 Task: In the  document Maui.epub Share this file with 'softage.8@softage.net' Check 'Vision History' View the  non- printing characters
Action: Mouse moved to (261, 321)
Screenshot: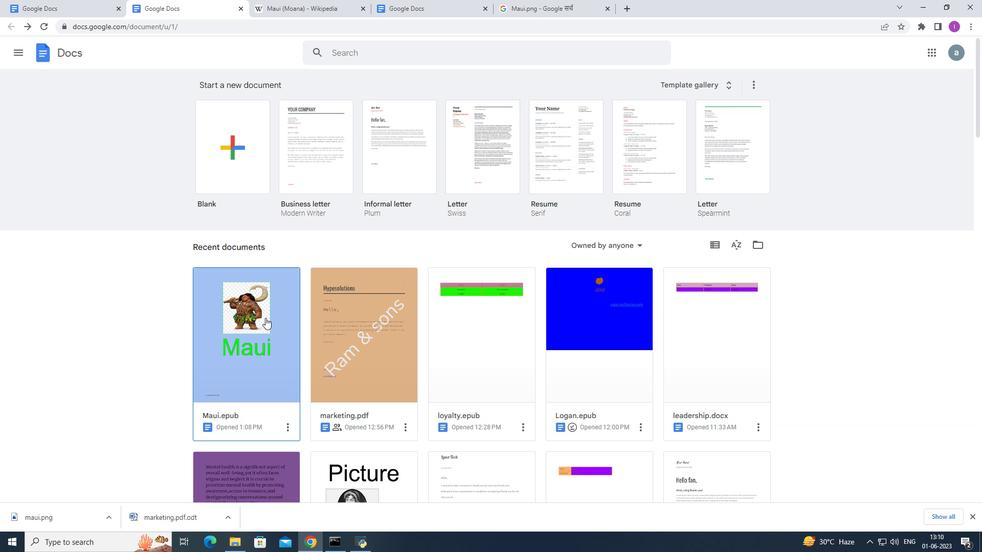 
Action: Mouse pressed left at (261, 321)
Screenshot: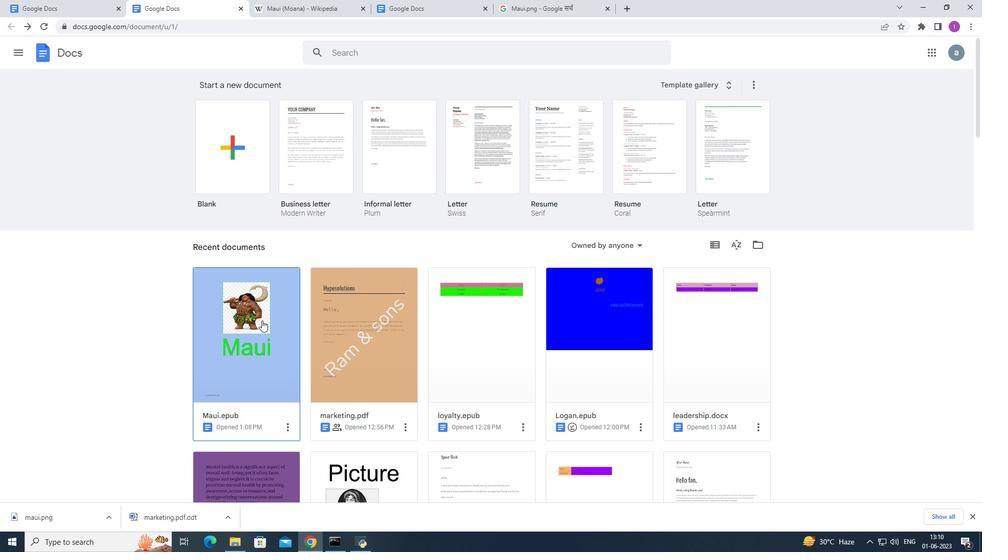 
Action: Mouse moved to (33, 58)
Screenshot: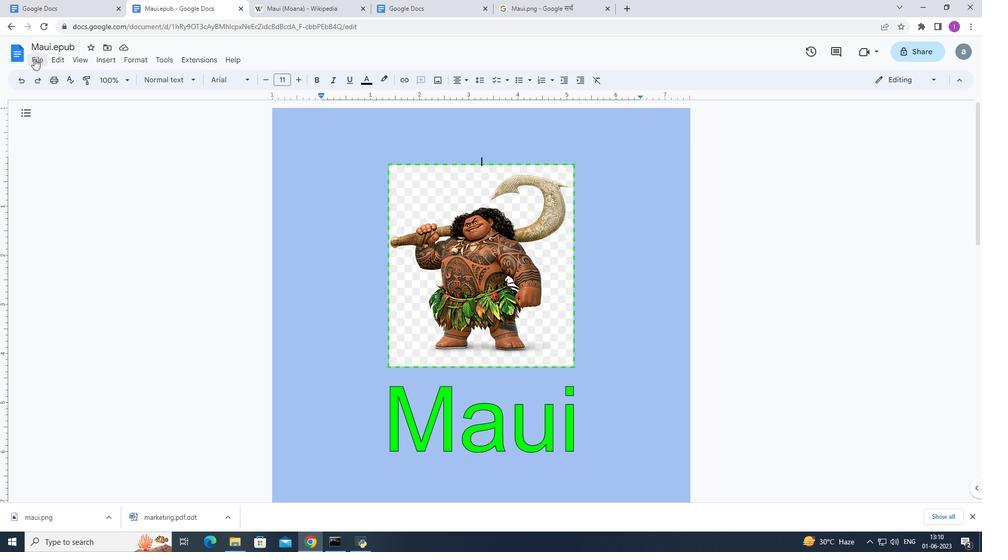 
Action: Mouse pressed left at (33, 58)
Screenshot: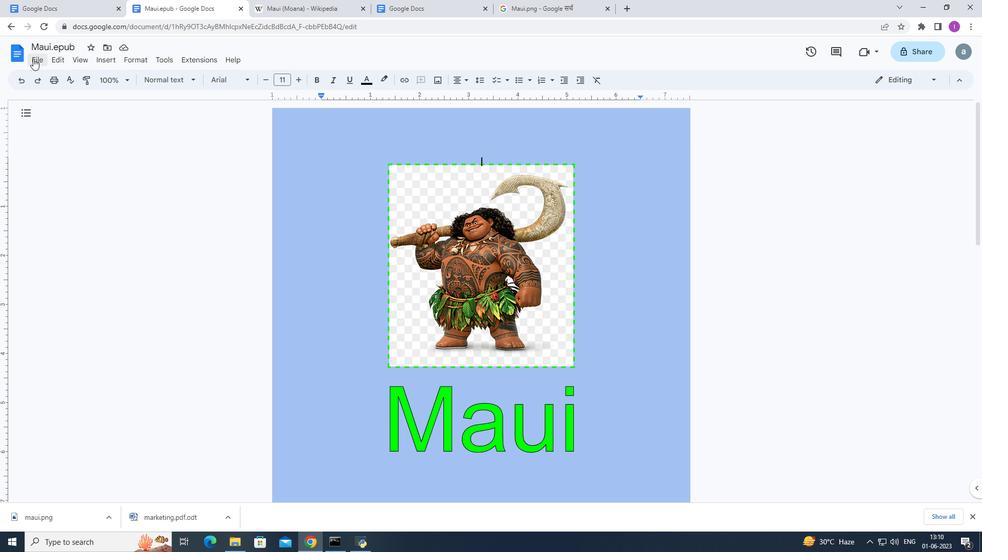 
Action: Mouse moved to (69, 134)
Screenshot: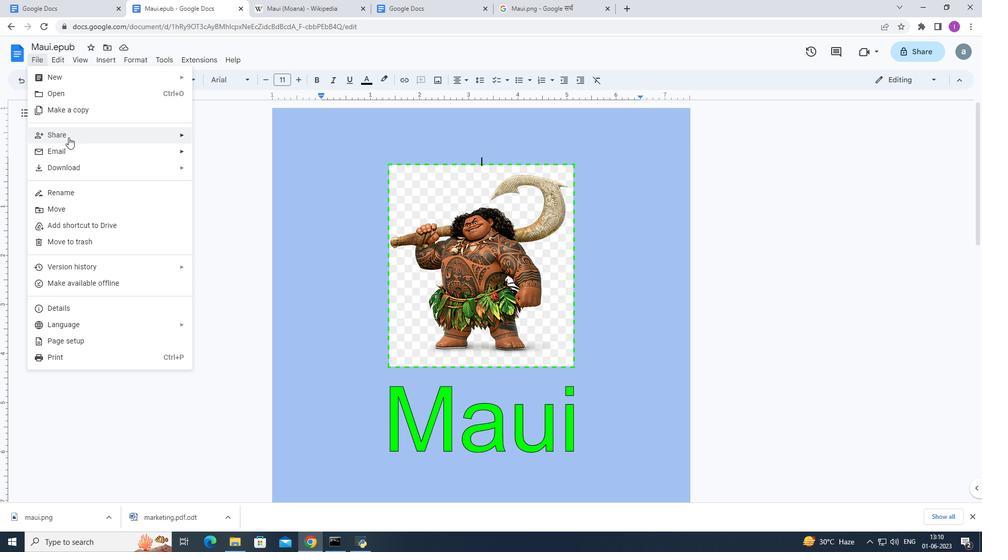 
Action: Mouse pressed left at (69, 134)
Screenshot: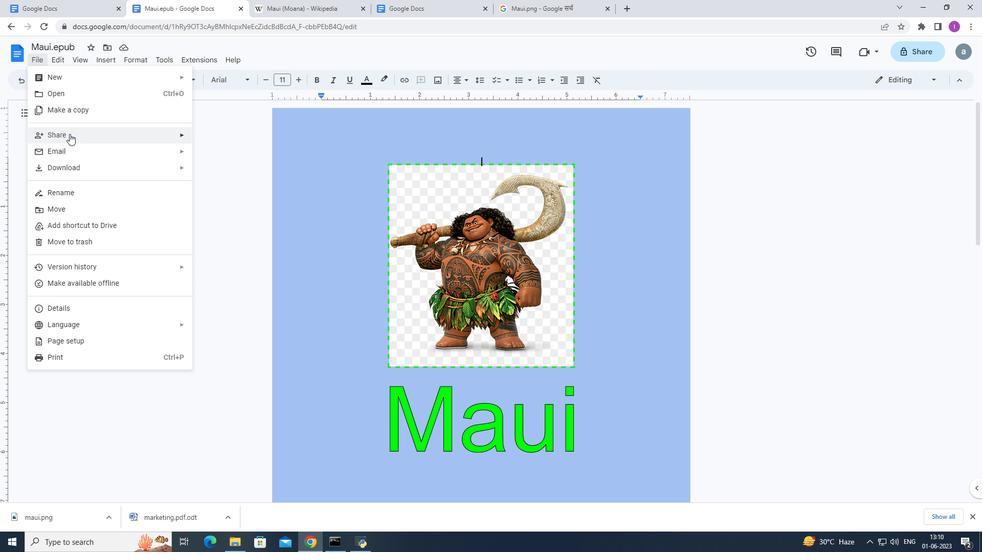 
Action: Mouse moved to (221, 136)
Screenshot: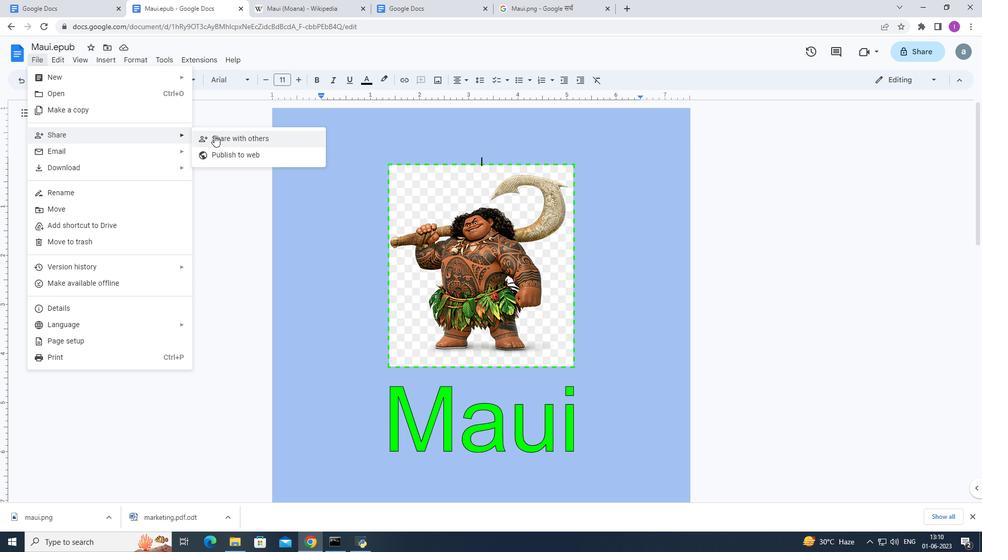 
Action: Mouse pressed left at (221, 136)
Screenshot: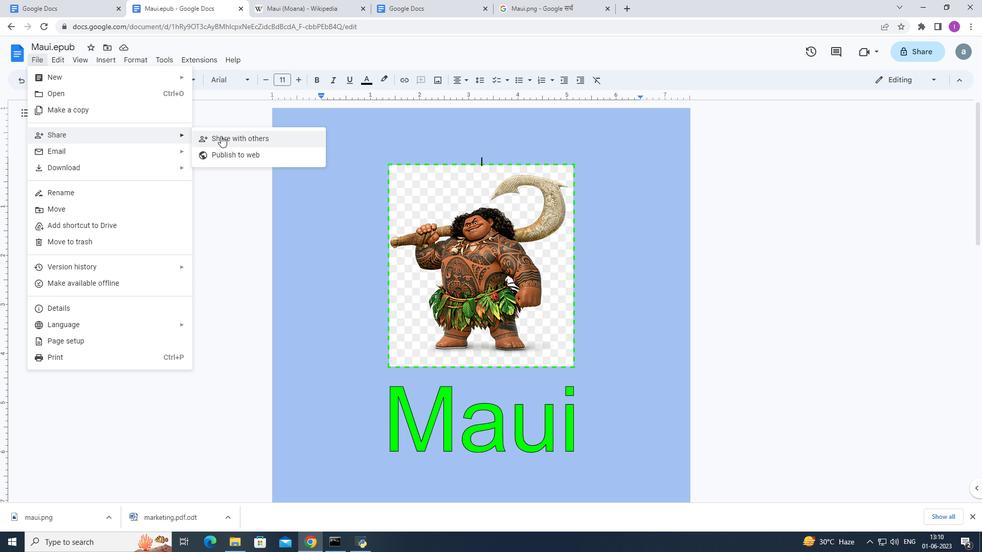 
Action: Mouse moved to (450, 211)
Screenshot: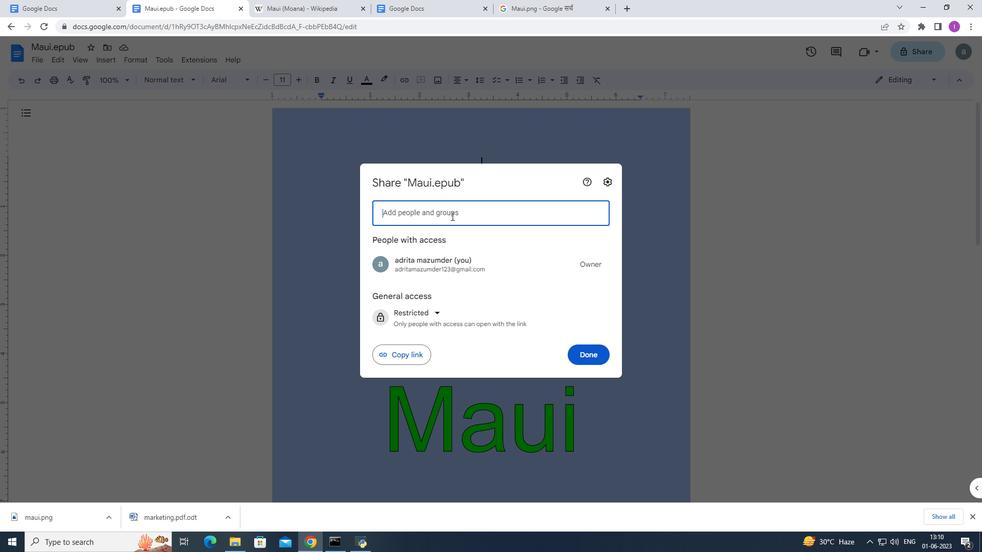 
Action: Mouse pressed left at (450, 211)
Screenshot: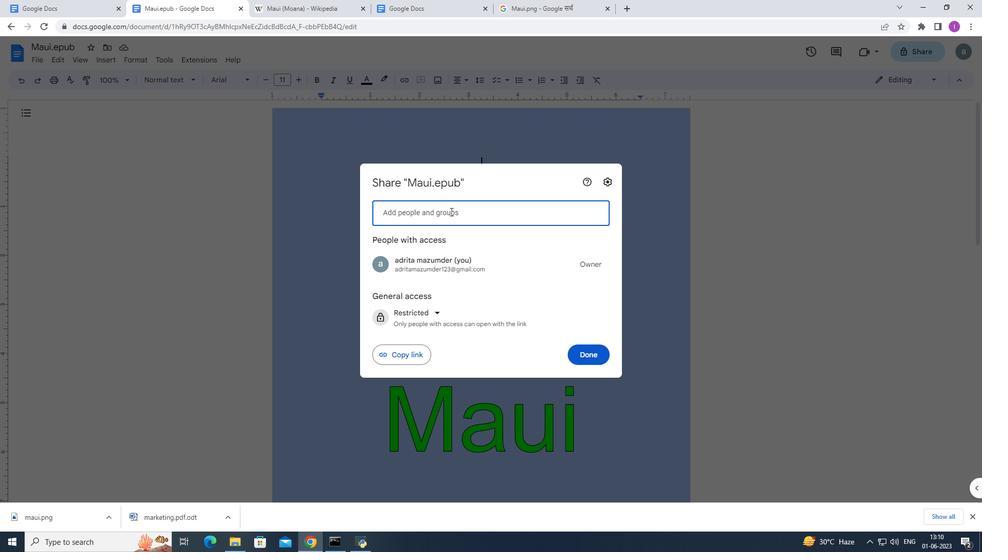 
Action: Key pressed softage
Screenshot: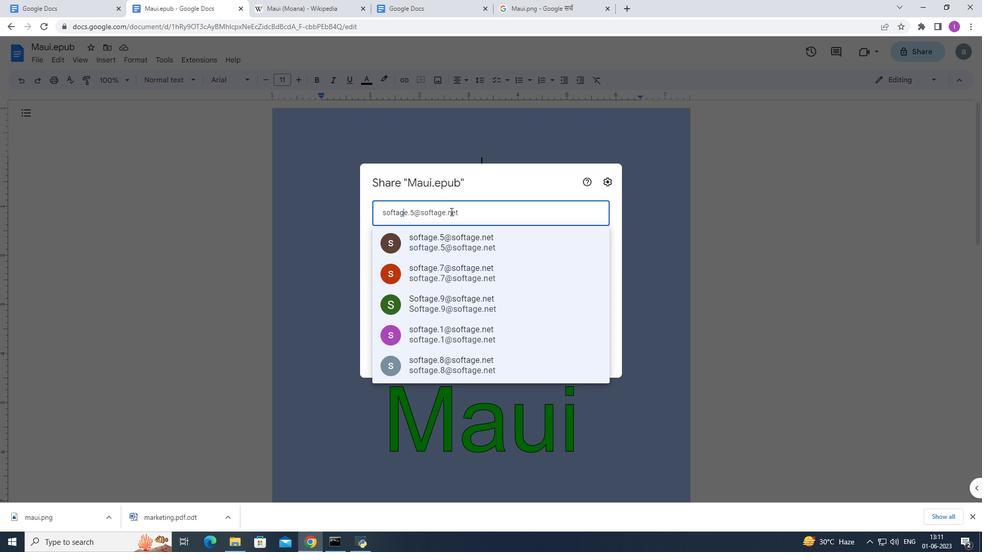 
Action: Mouse moved to (474, 364)
Screenshot: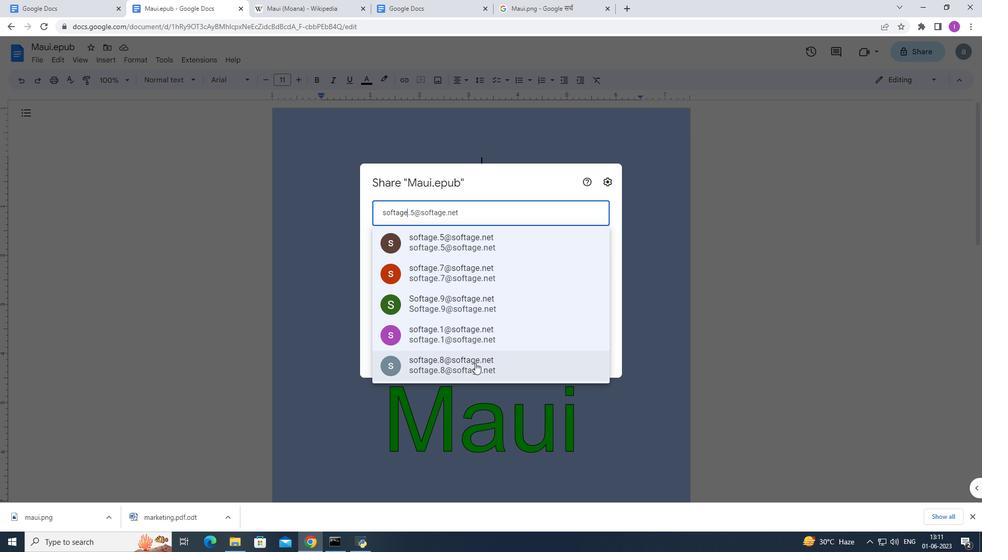 
Action: Mouse pressed left at (474, 364)
Screenshot: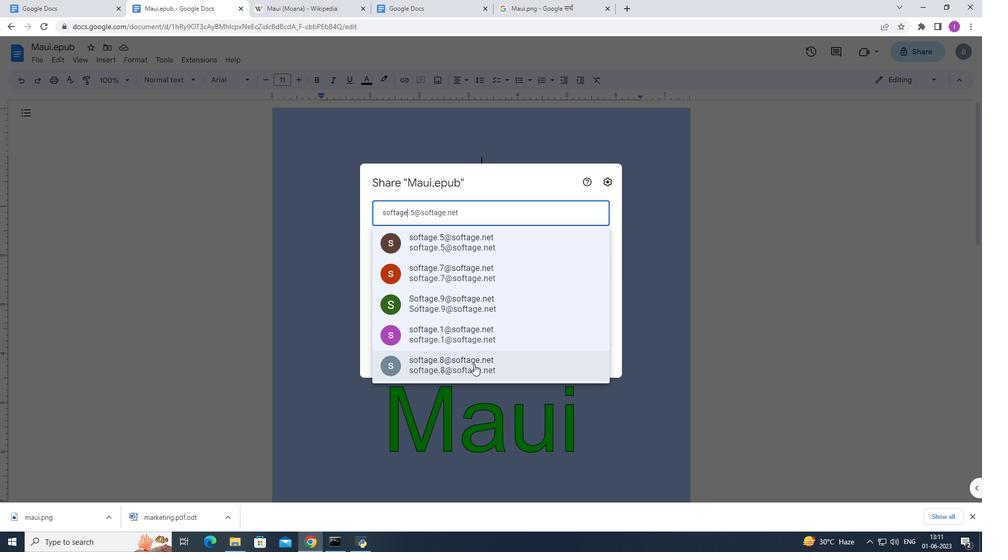
Action: Mouse moved to (580, 338)
Screenshot: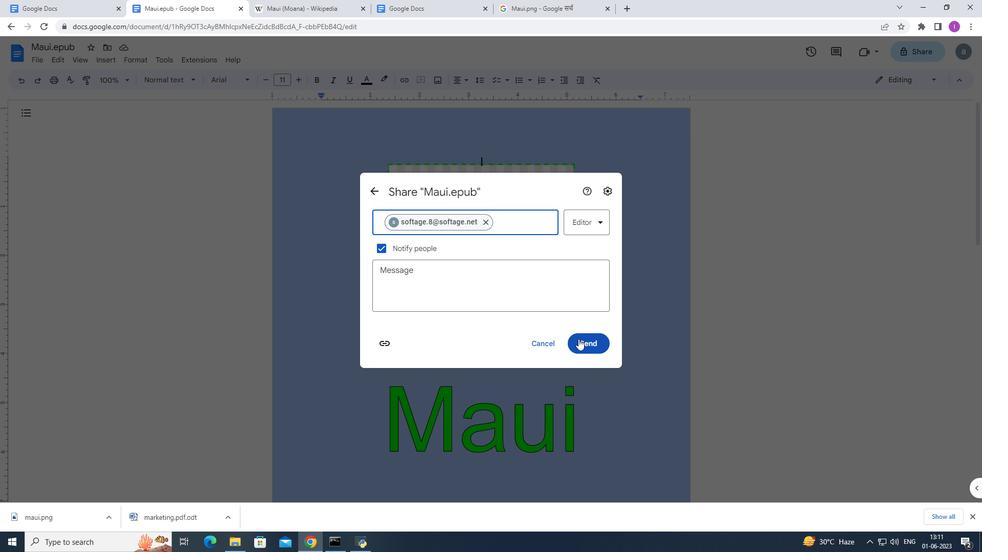 
Action: Mouse pressed left at (580, 338)
Screenshot: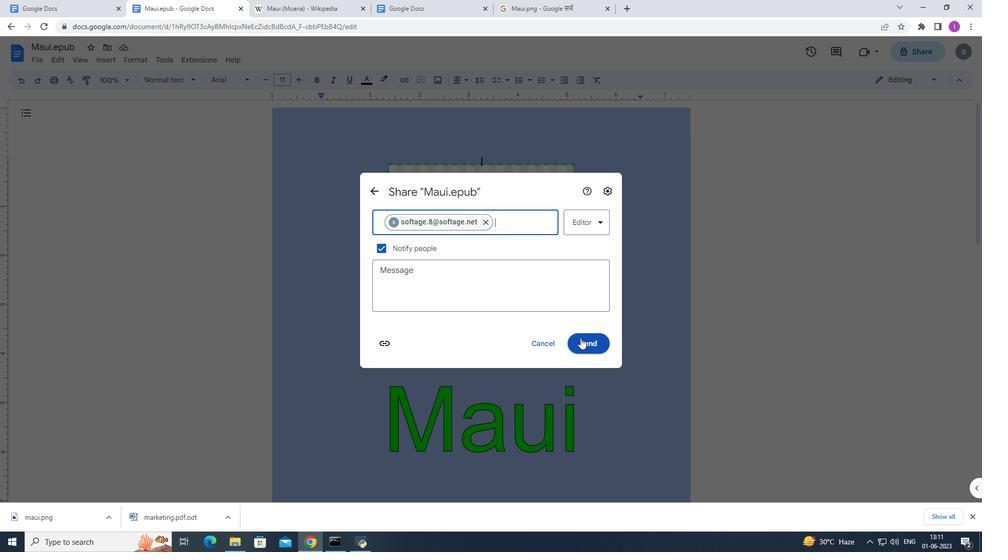 
Action: Mouse moved to (74, 58)
Screenshot: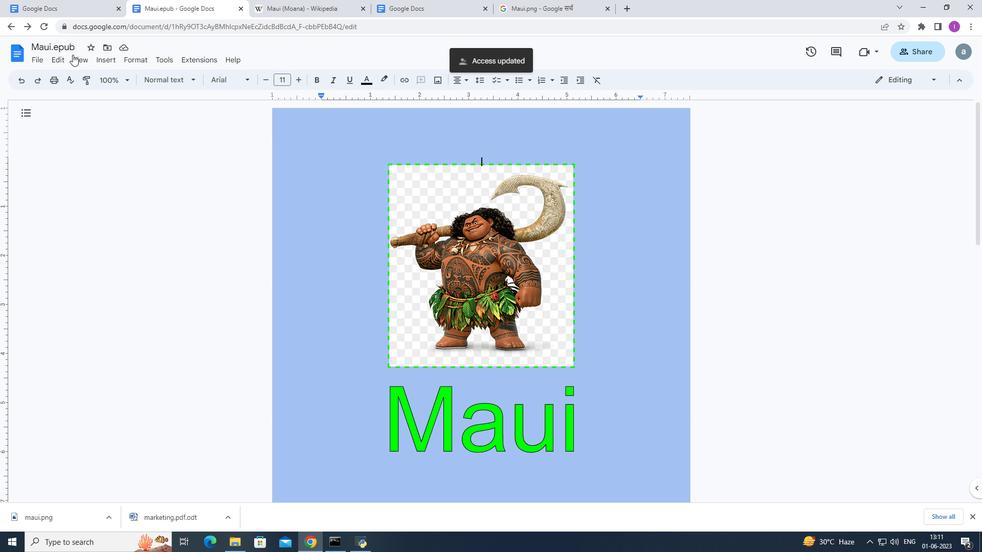 
Action: Mouse pressed left at (74, 58)
Screenshot: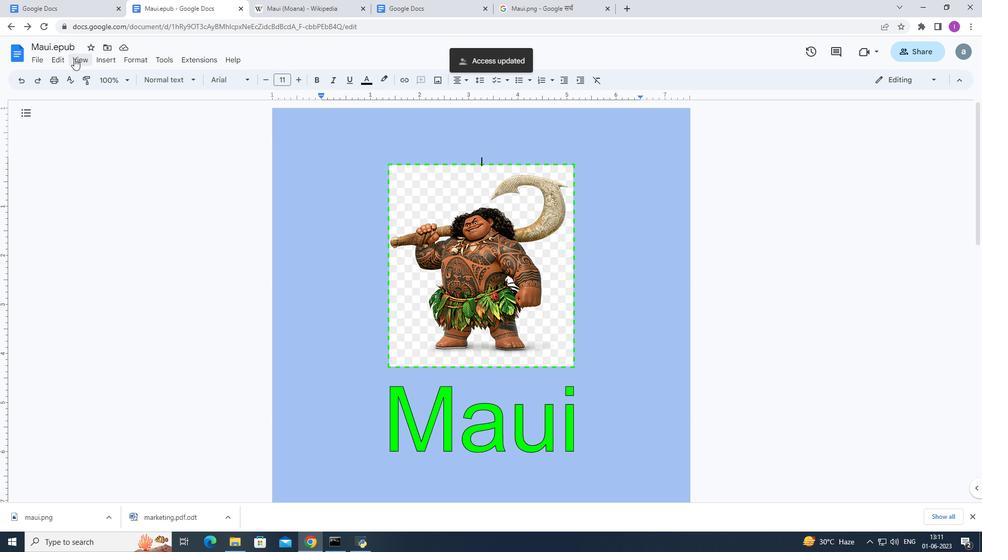 
Action: Mouse moved to (170, 166)
Screenshot: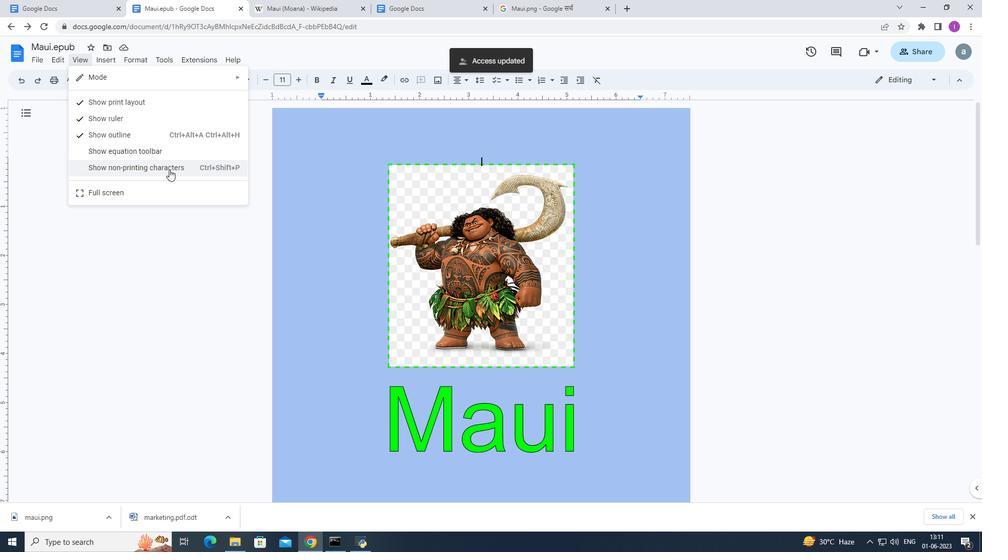 
Action: Mouse pressed left at (170, 166)
Screenshot: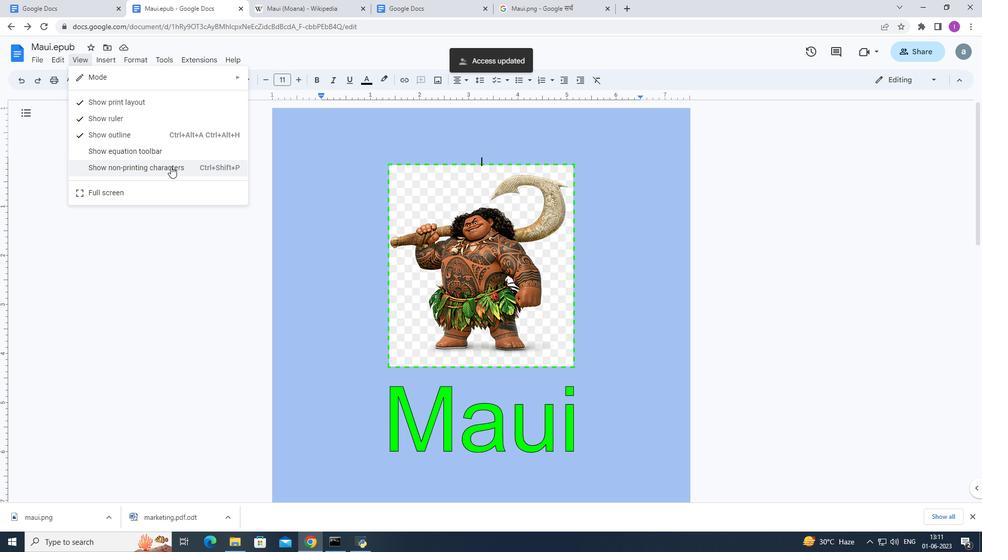 
Action: Mouse moved to (34, 59)
Screenshot: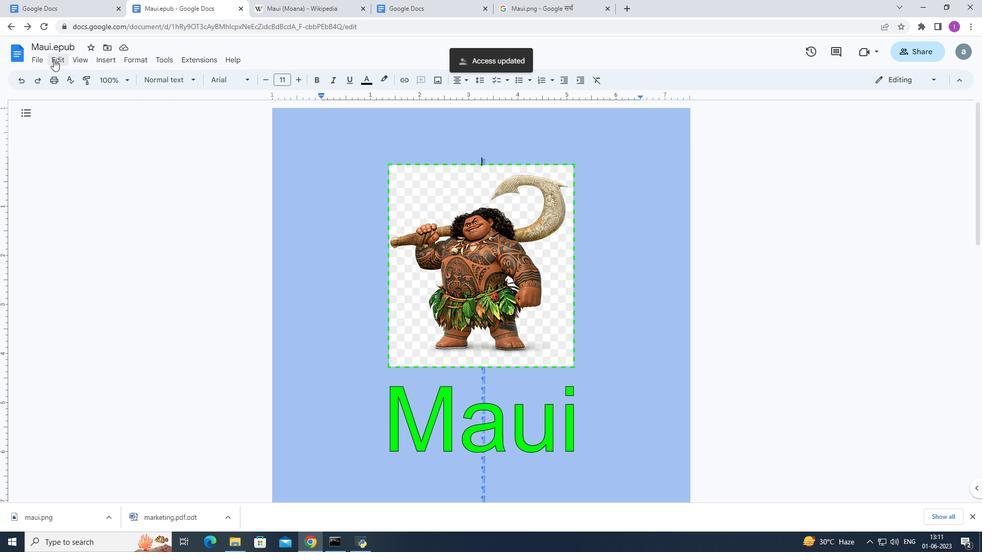 
Action: Mouse pressed left at (34, 59)
Screenshot: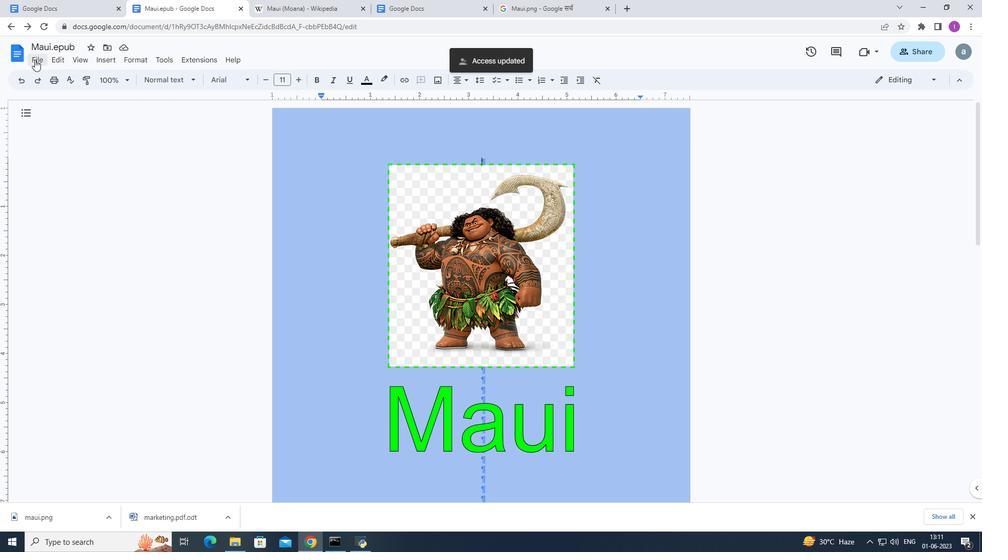 
Action: Mouse moved to (219, 288)
Screenshot: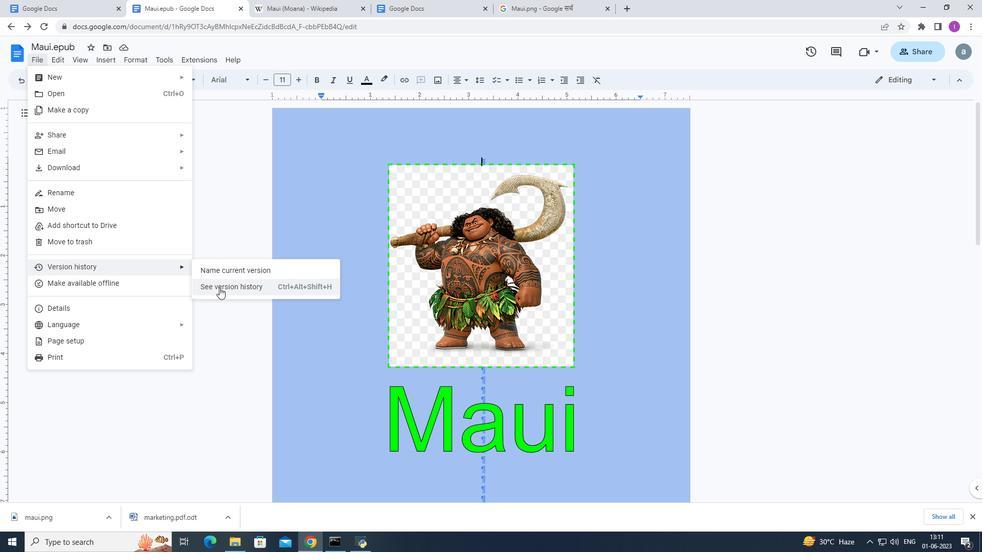 
Action: Mouse pressed left at (219, 288)
Screenshot: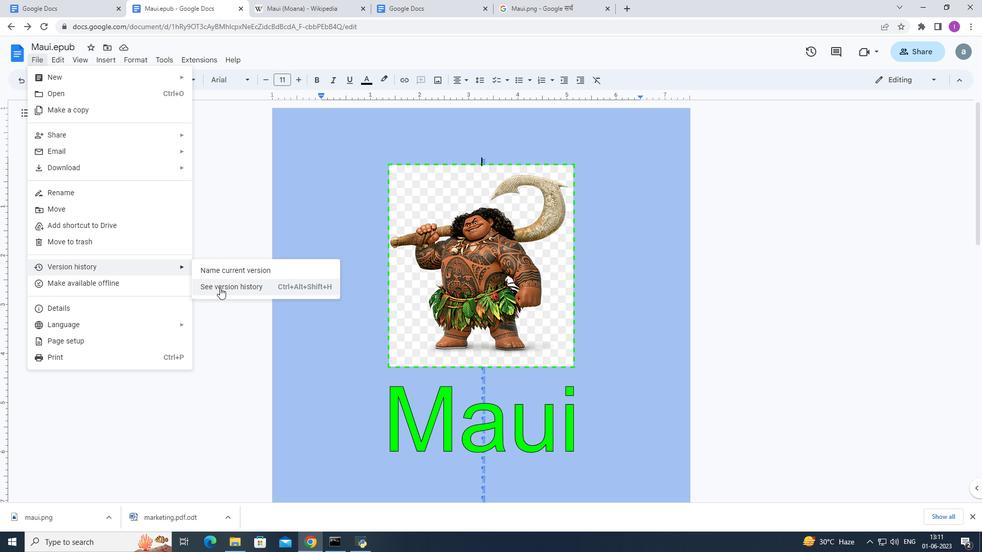 
Action: Mouse moved to (667, 275)
Screenshot: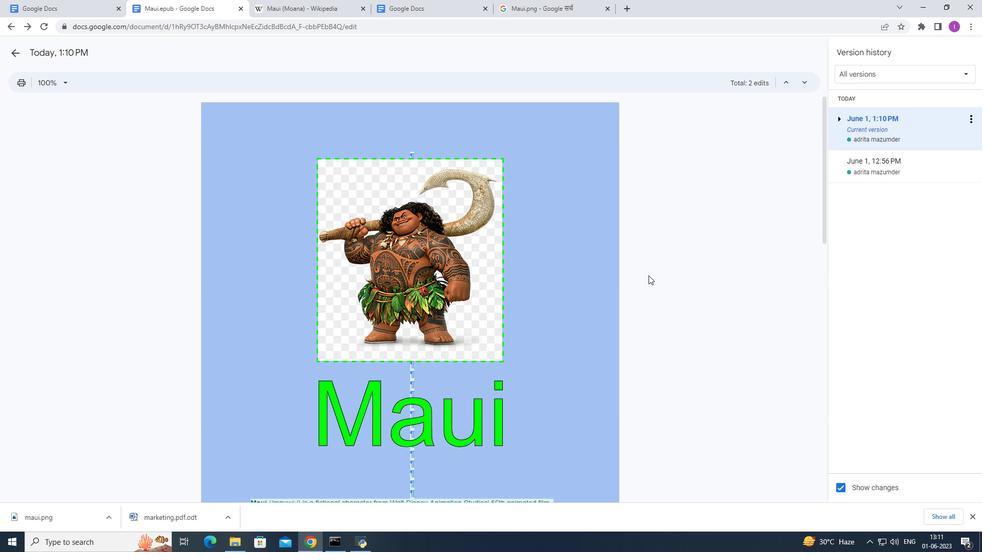 
Action: Mouse scrolled (667, 276) with delta (0, 0)
Screenshot: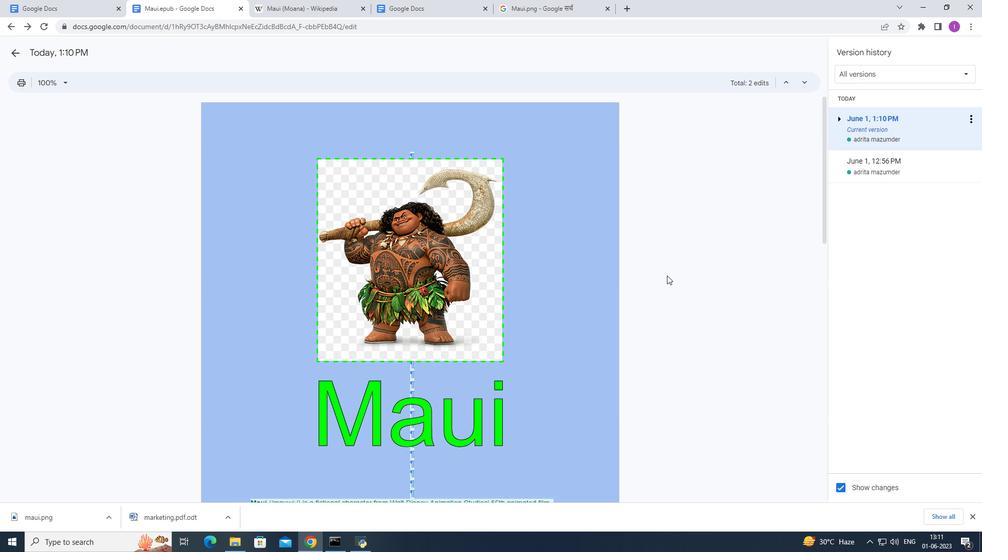 
Action: Mouse scrolled (667, 275) with delta (0, 0)
Screenshot: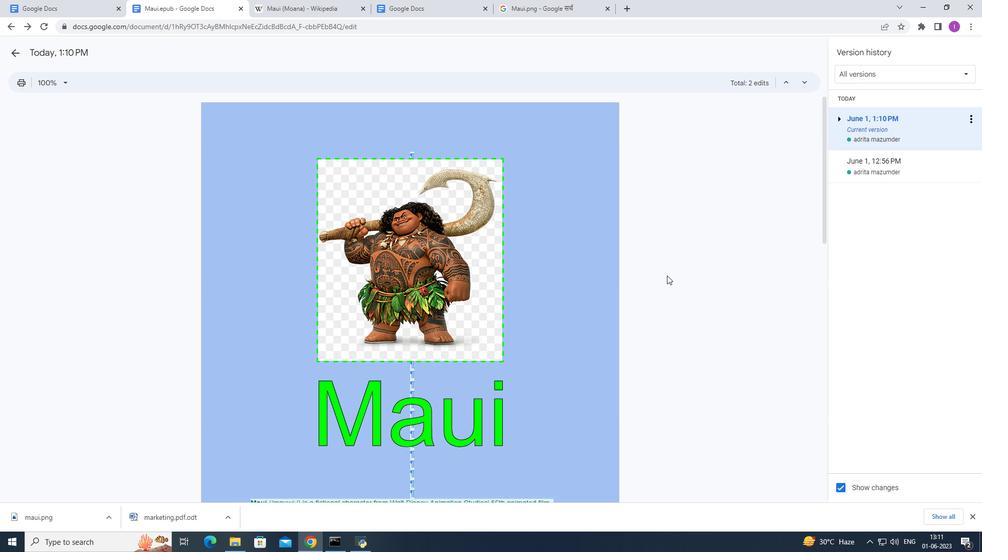 
Action: Mouse scrolled (667, 275) with delta (0, 0)
Screenshot: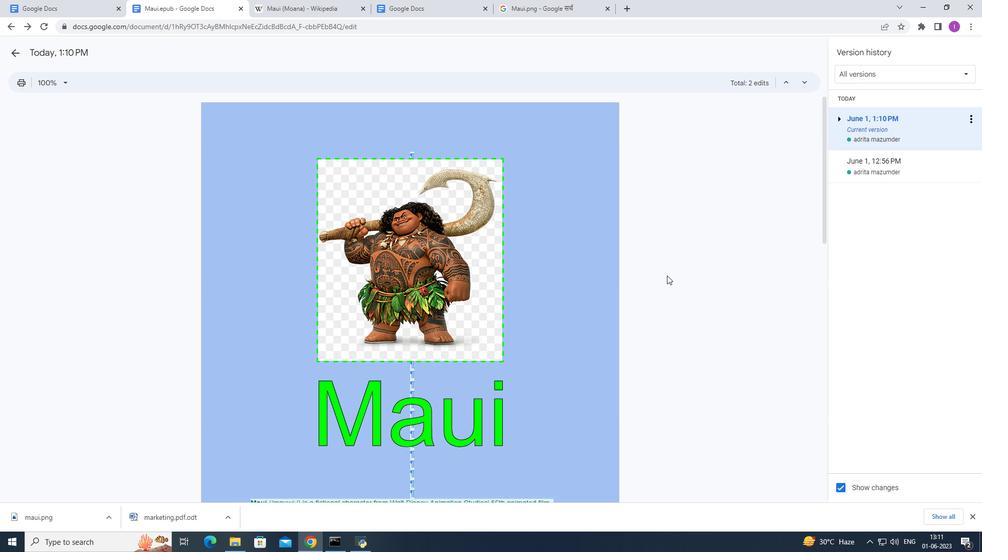 
Action: Mouse scrolled (667, 275) with delta (0, 0)
Screenshot: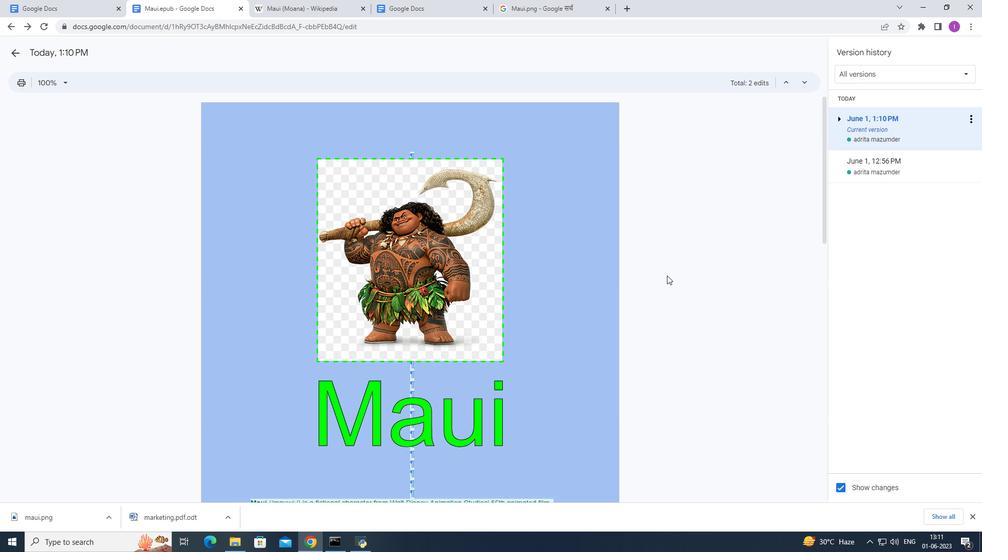 
Action: Mouse scrolled (667, 275) with delta (0, 0)
Screenshot: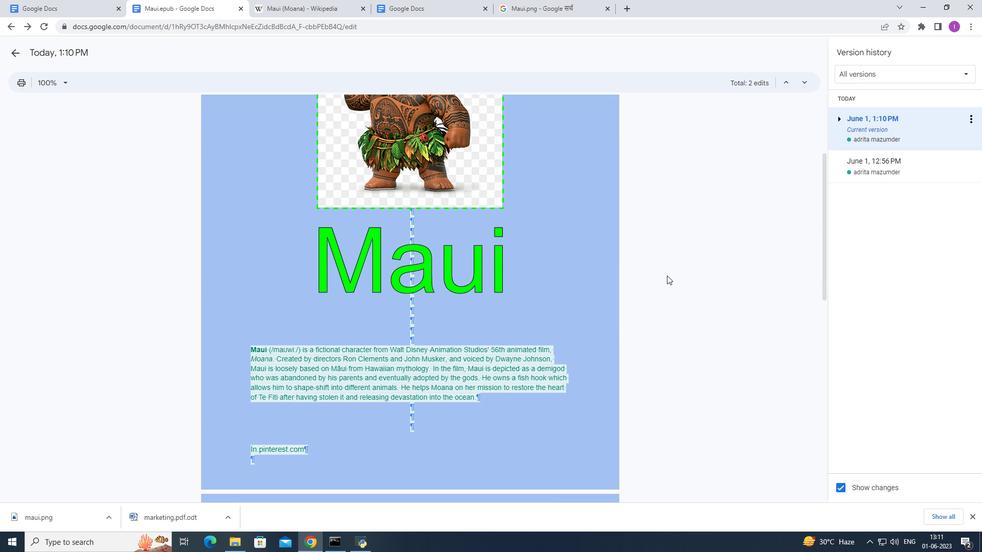 
Action: Mouse scrolled (667, 275) with delta (0, 0)
Screenshot: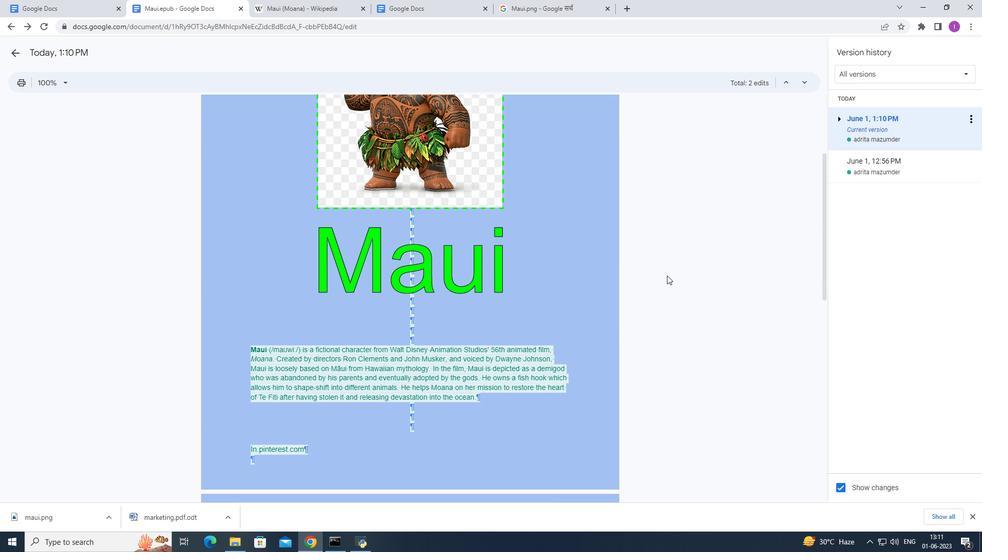 
Action: Mouse scrolled (667, 275) with delta (0, 0)
Screenshot: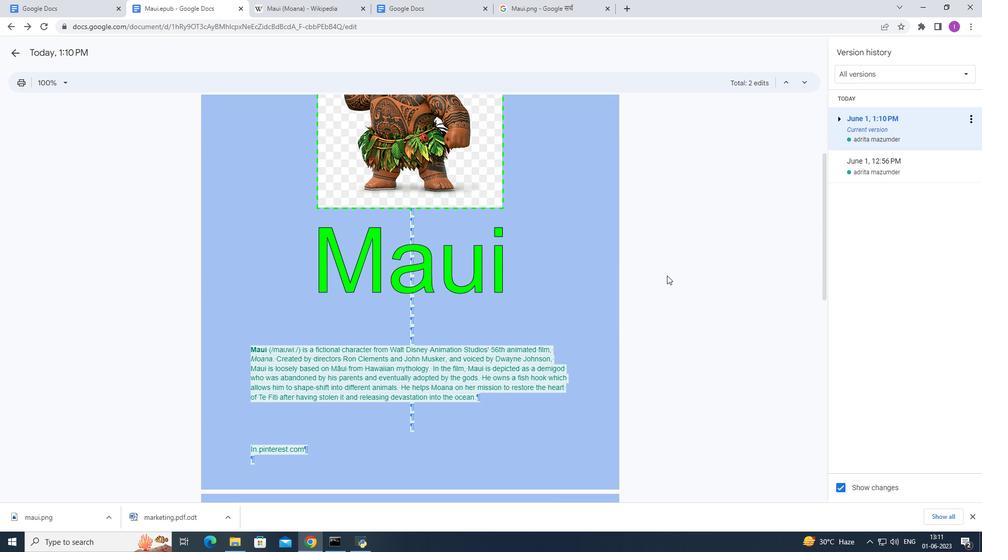 
Action: Mouse scrolled (667, 275) with delta (0, 0)
Screenshot: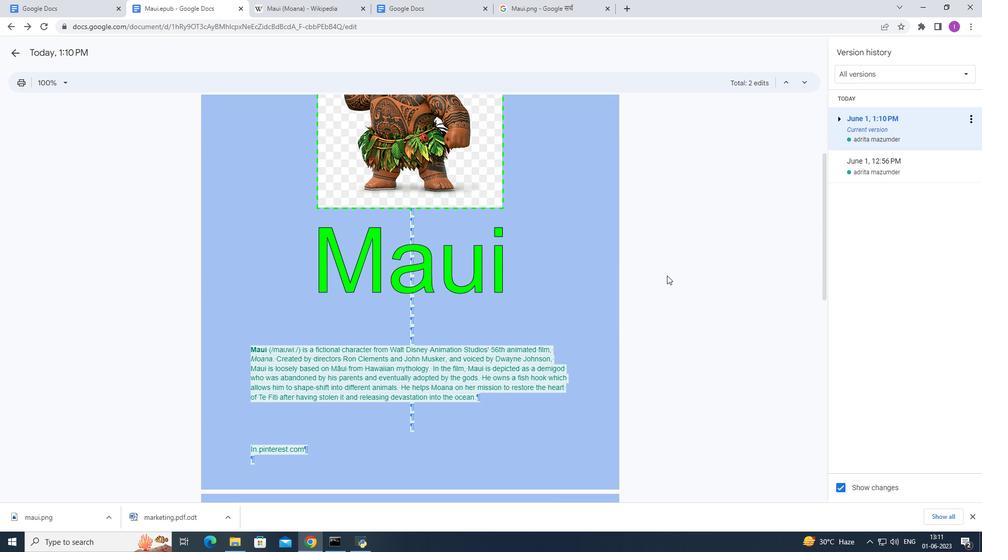 
Action: Mouse scrolled (667, 275) with delta (0, 0)
Screenshot: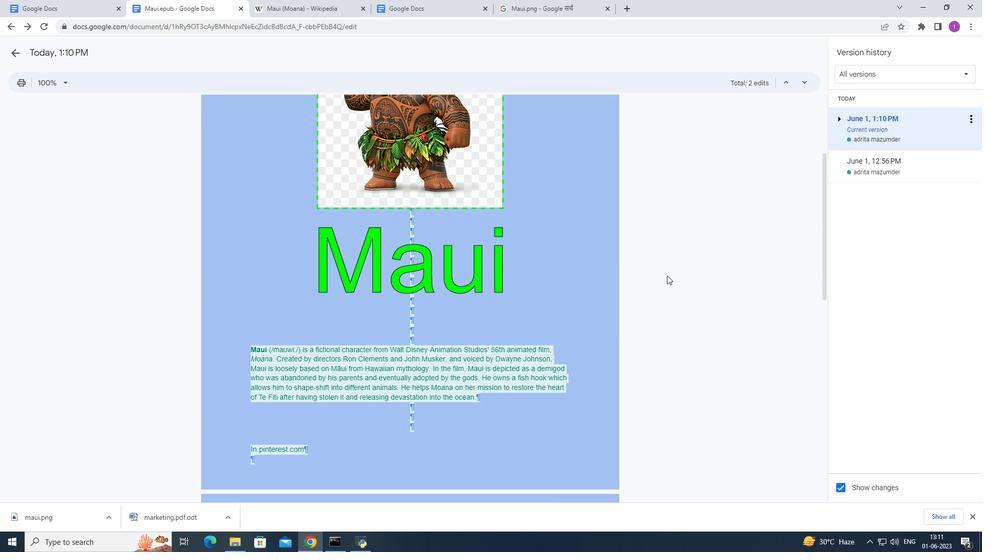 
Action: Mouse scrolled (667, 275) with delta (0, 0)
Screenshot: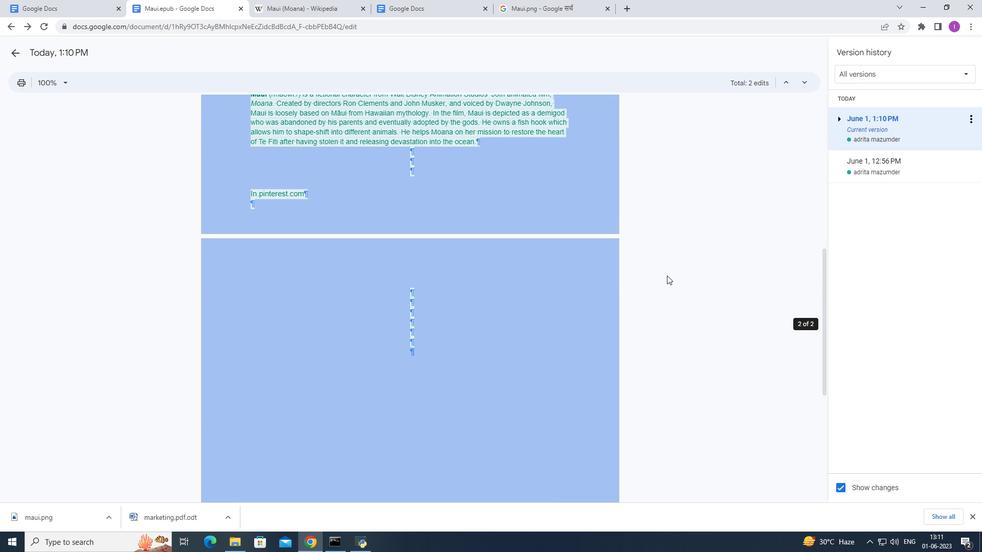 
Action: Mouse scrolled (667, 275) with delta (0, 0)
Screenshot: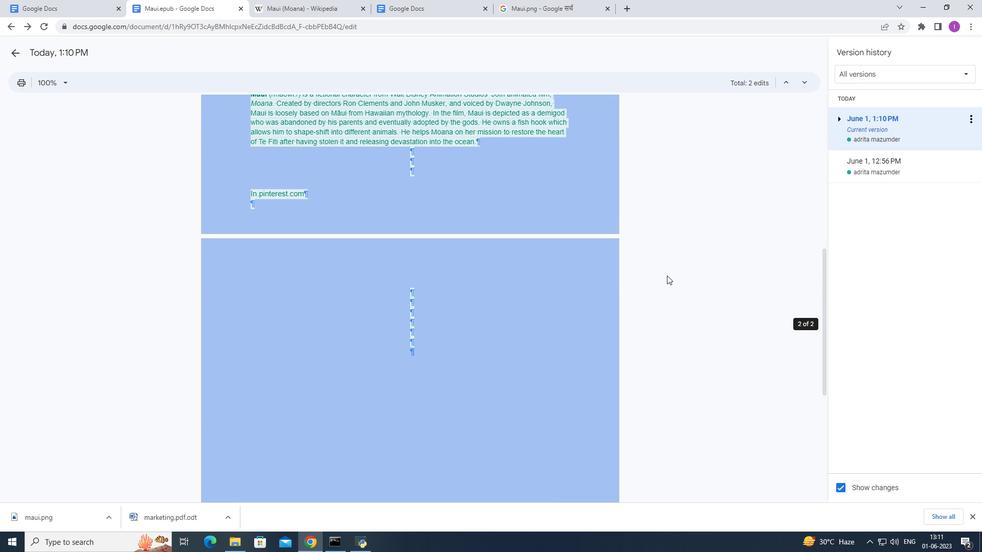 
Action: Mouse scrolled (667, 275) with delta (0, 0)
Screenshot: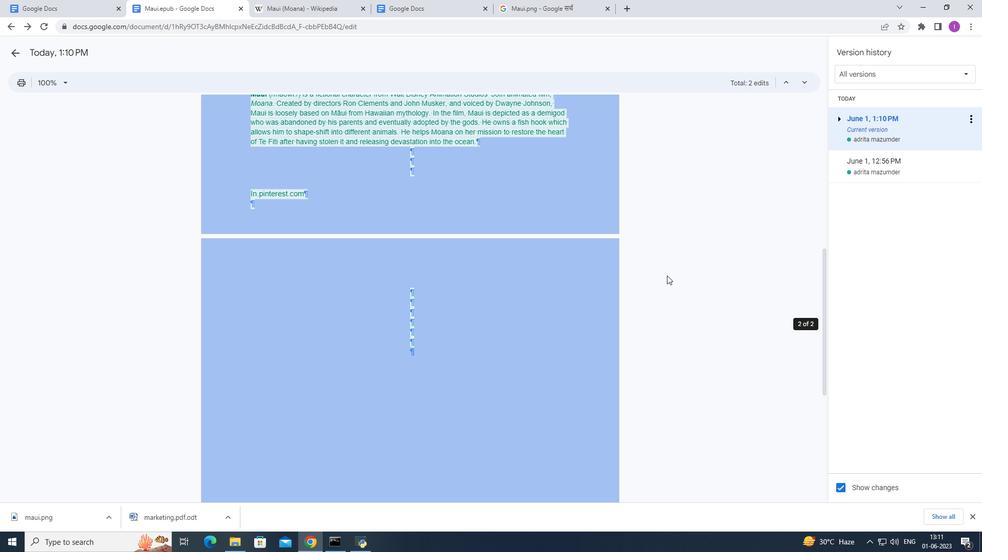 
Action: Mouse scrolled (667, 276) with delta (0, 0)
Screenshot: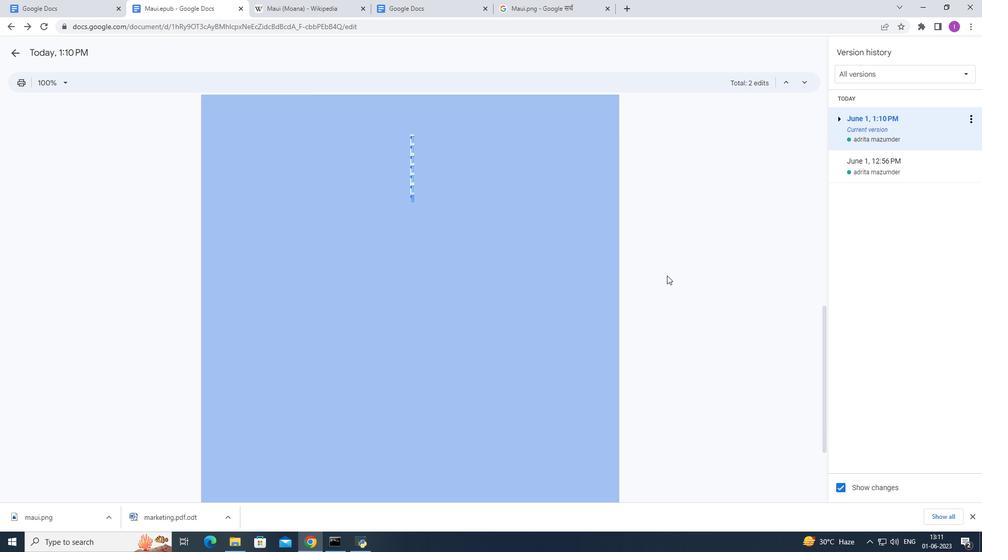 
Action: Mouse scrolled (667, 276) with delta (0, 0)
Screenshot: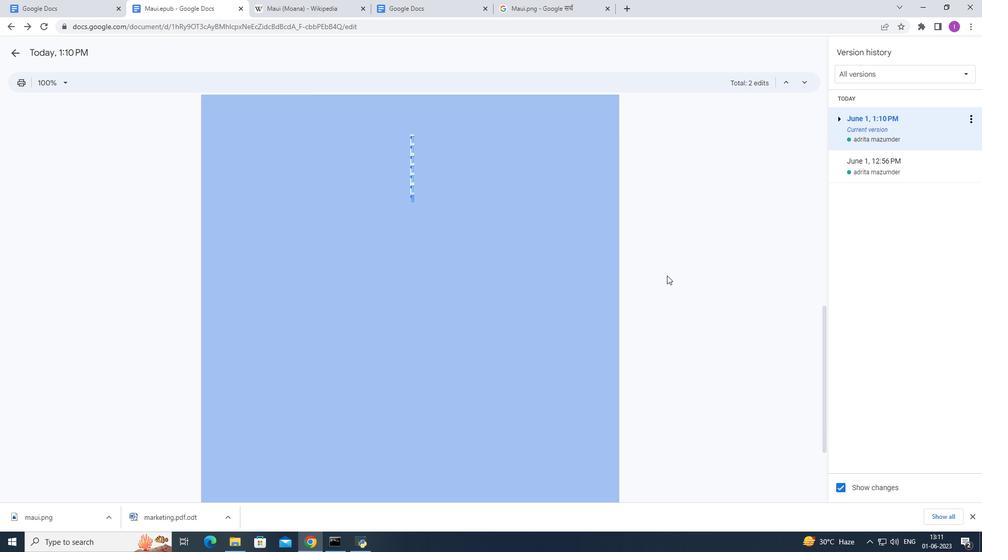 
Action: Mouse scrolled (667, 276) with delta (0, 0)
Screenshot: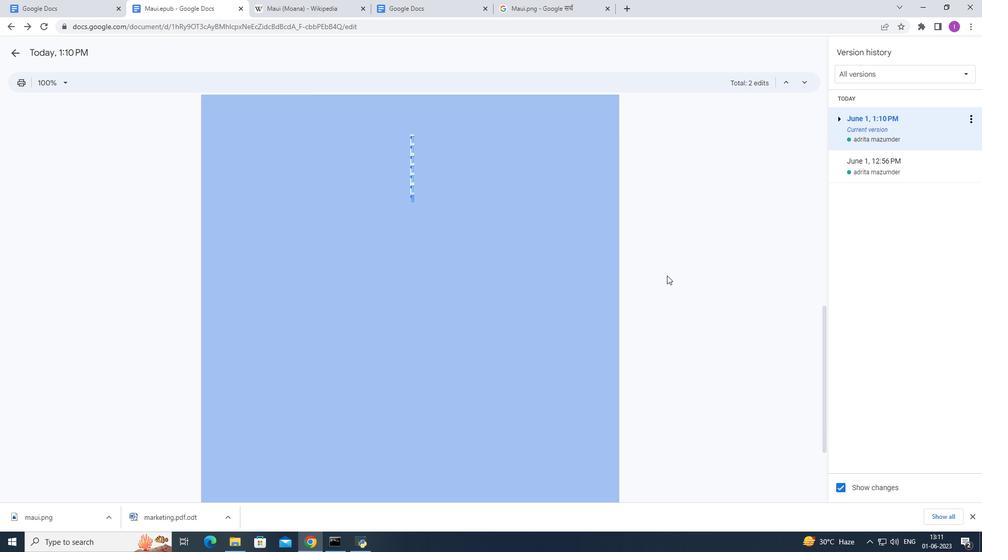 
Action: Mouse scrolled (667, 276) with delta (0, 0)
Screenshot: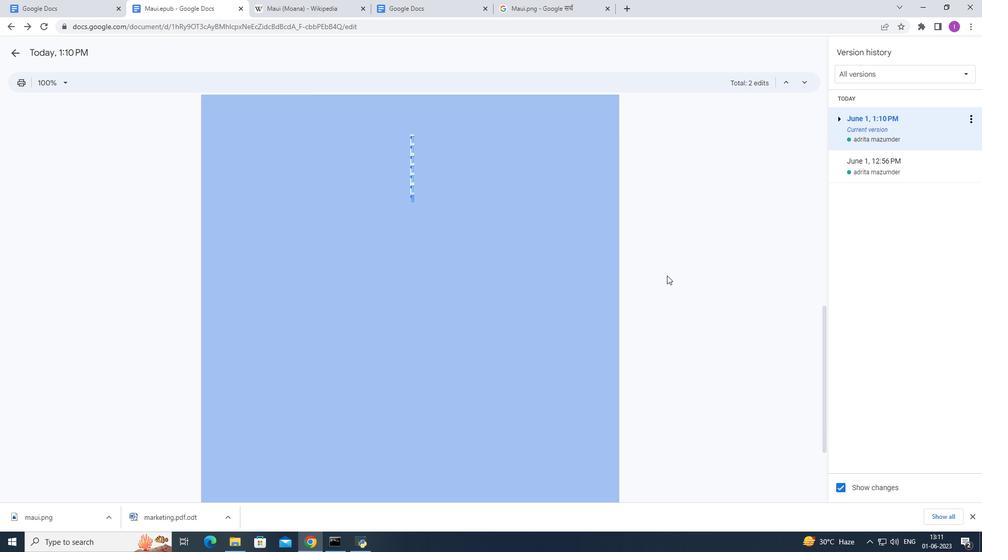 
Action: Mouse scrolled (667, 276) with delta (0, 0)
Screenshot: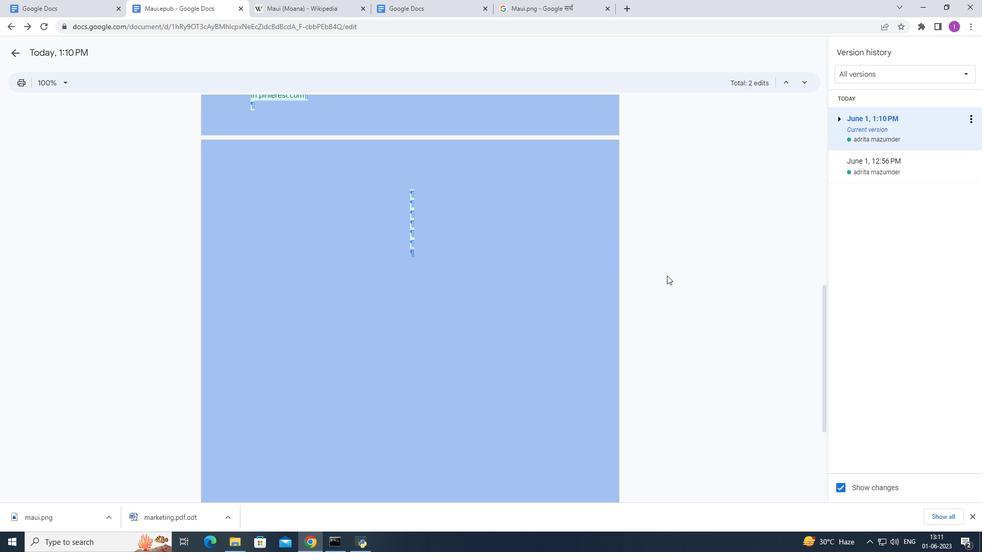 
Action: Mouse scrolled (667, 276) with delta (0, 0)
Screenshot: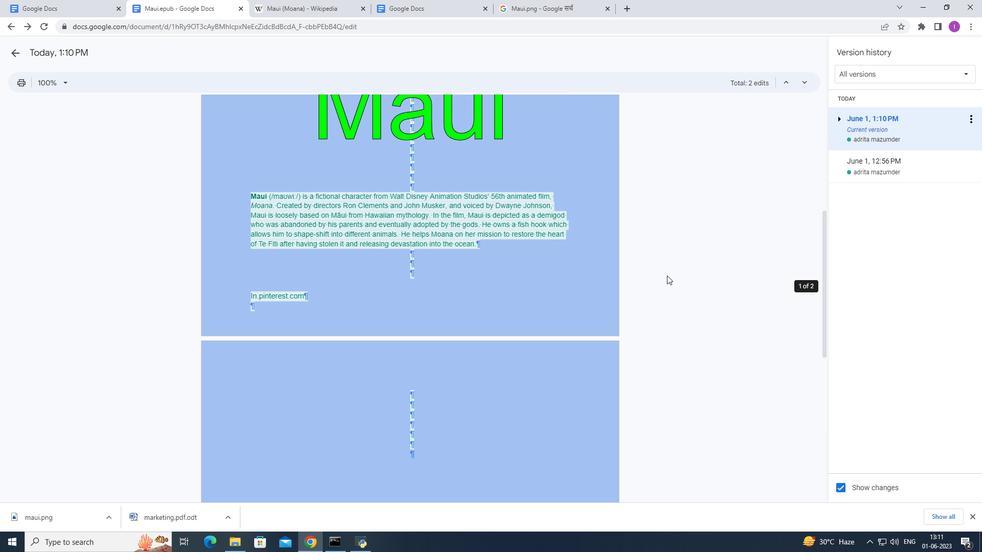 
Action: Mouse scrolled (667, 276) with delta (0, 0)
Screenshot: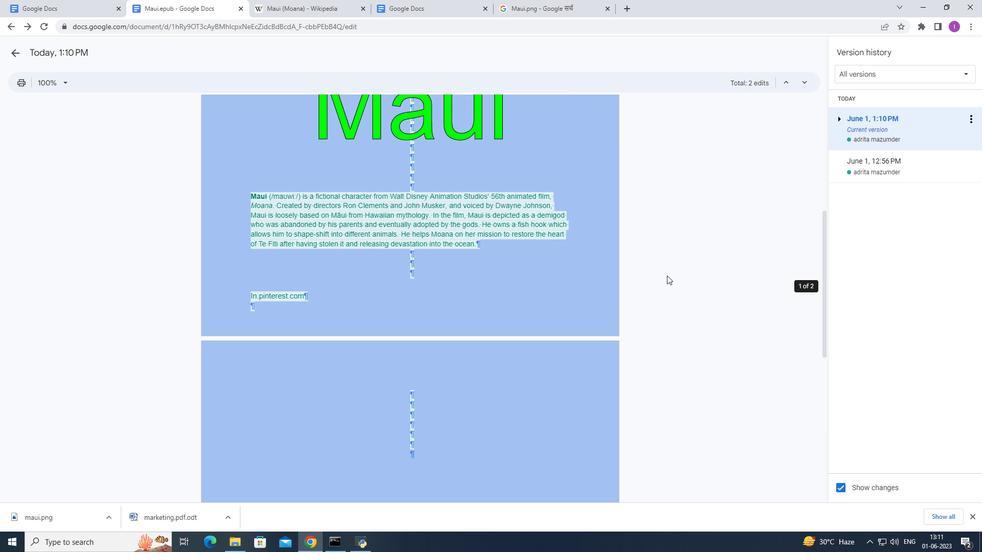 
Action: Mouse scrolled (667, 276) with delta (0, 0)
Screenshot: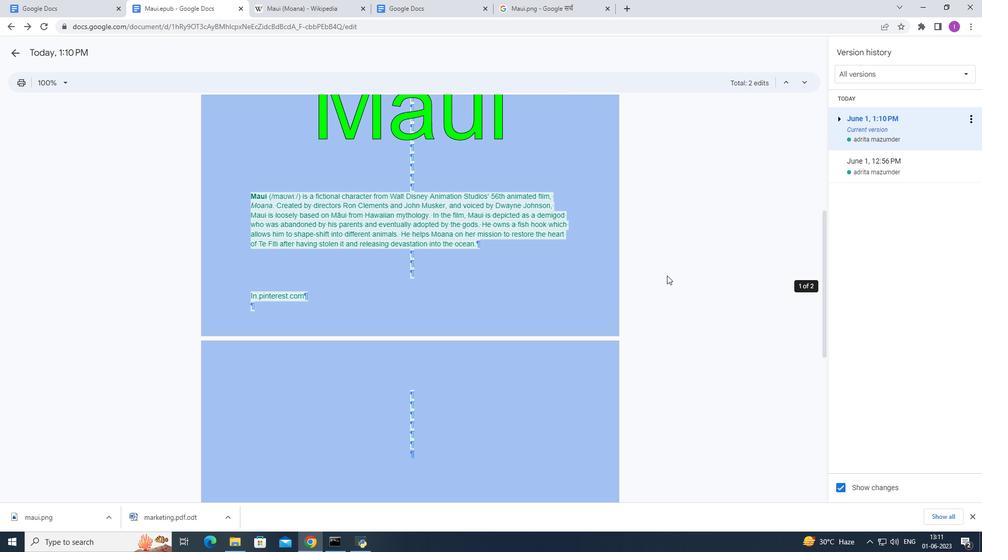 
Action: Mouse scrolled (667, 276) with delta (0, 0)
Screenshot: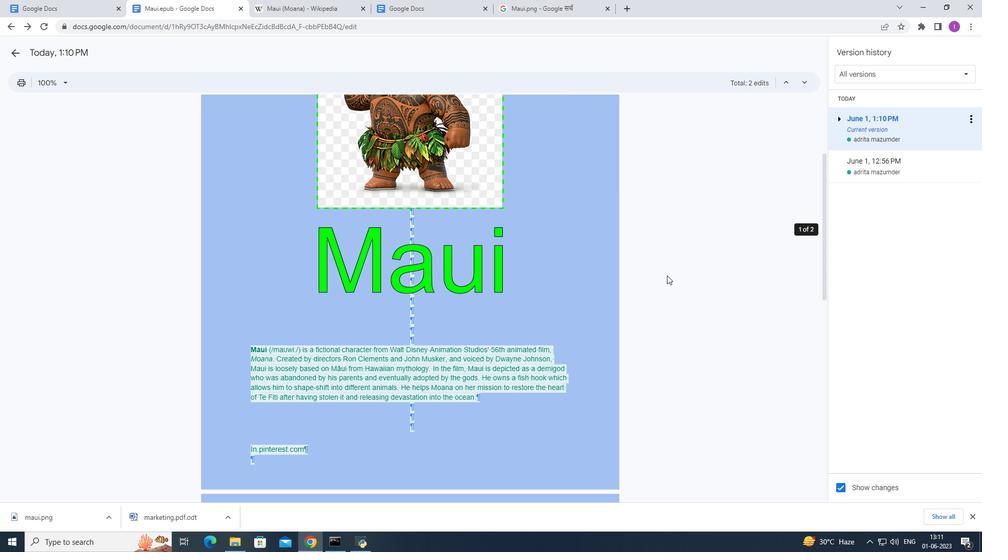 
Action: Mouse scrolled (667, 276) with delta (0, 0)
Screenshot: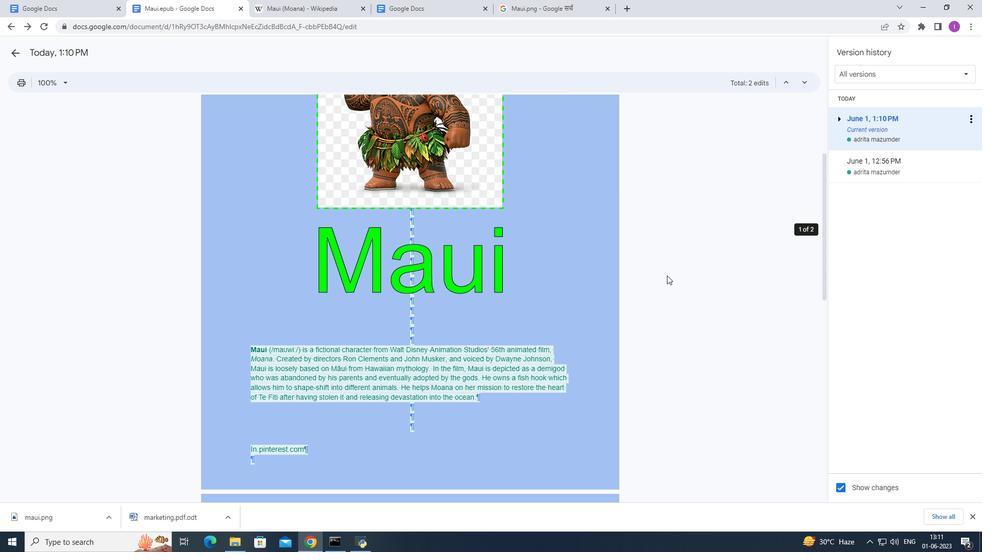 
Action: Mouse scrolled (667, 276) with delta (0, 0)
Screenshot: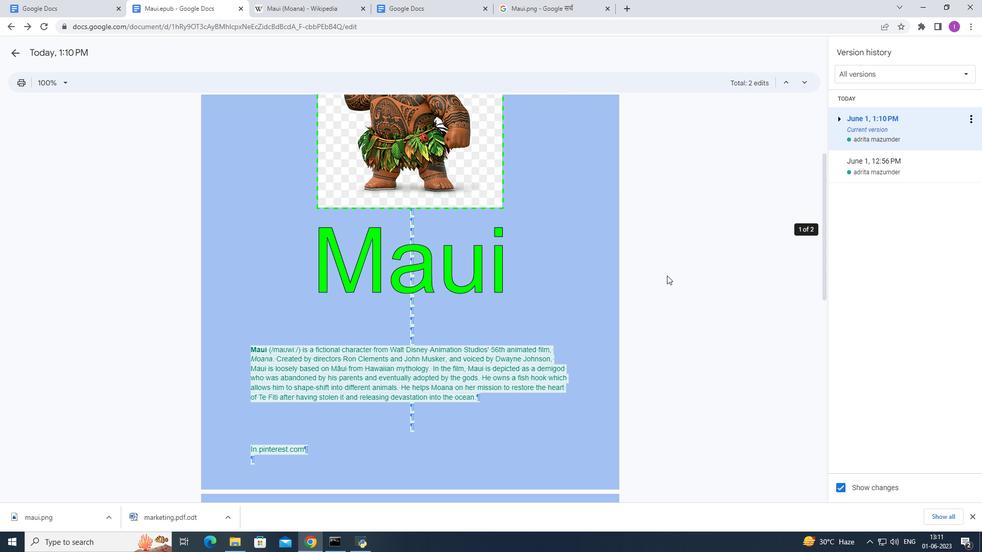
Action: Mouse moved to (667, 271)
Screenshot: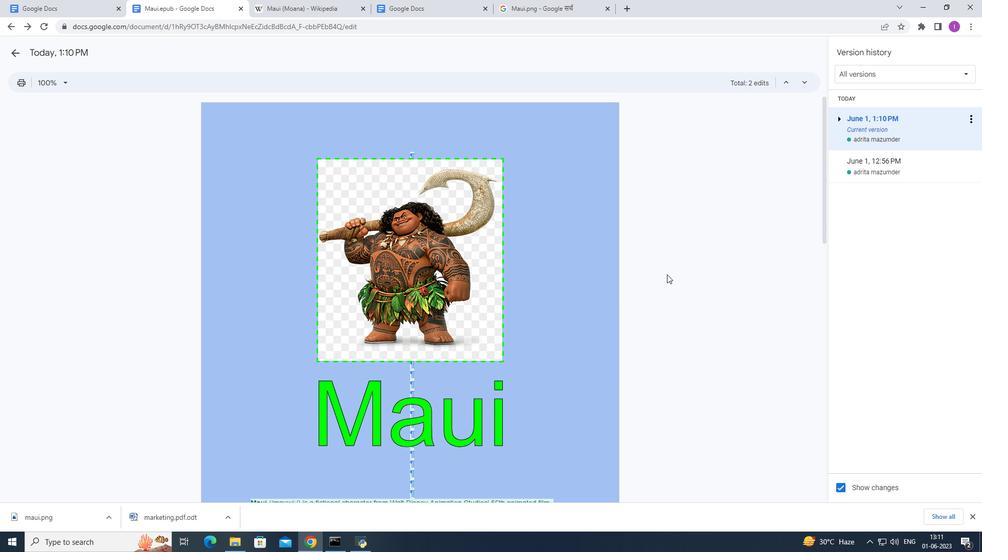 
